 Task: Add the 'urgent' tag to a ticket related to a critical technical issue.
Action: Mouse moved to (21, 195)
Screenshot: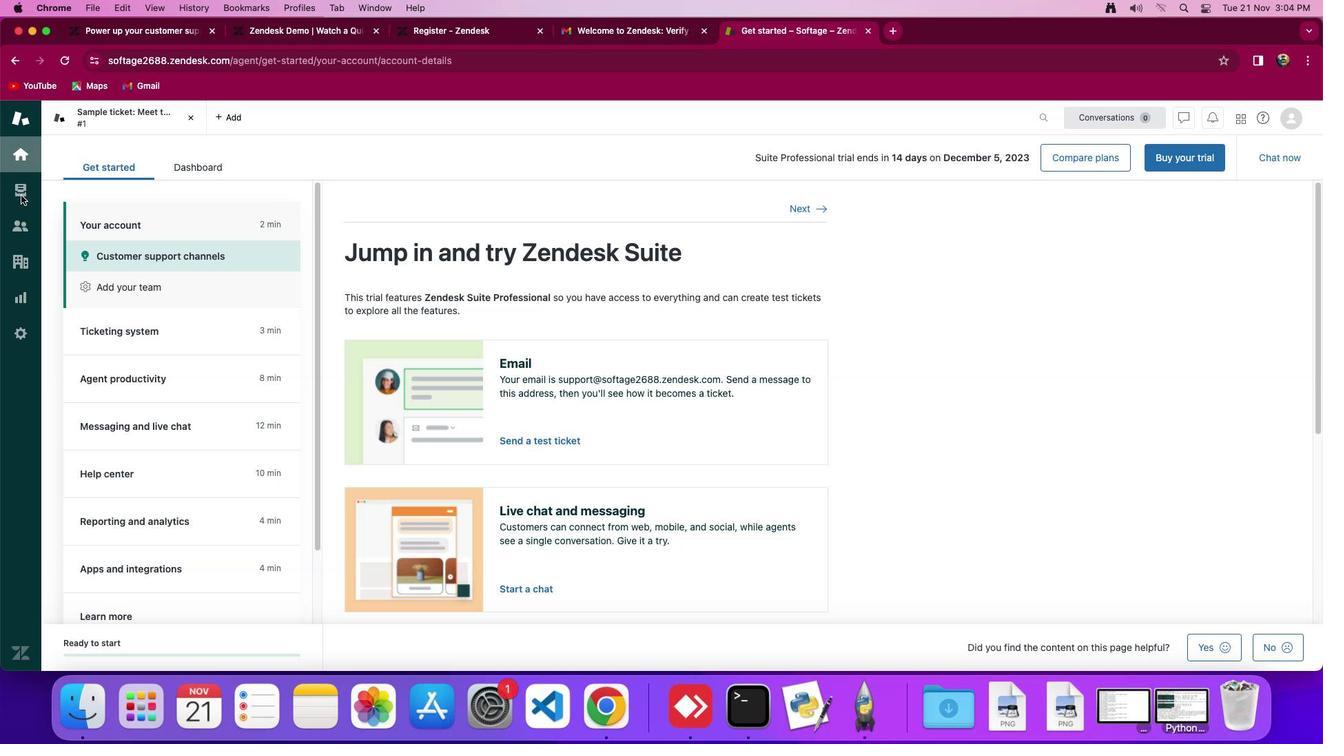 
Action: Mouse pressed left at (21, 195)
Screenshot: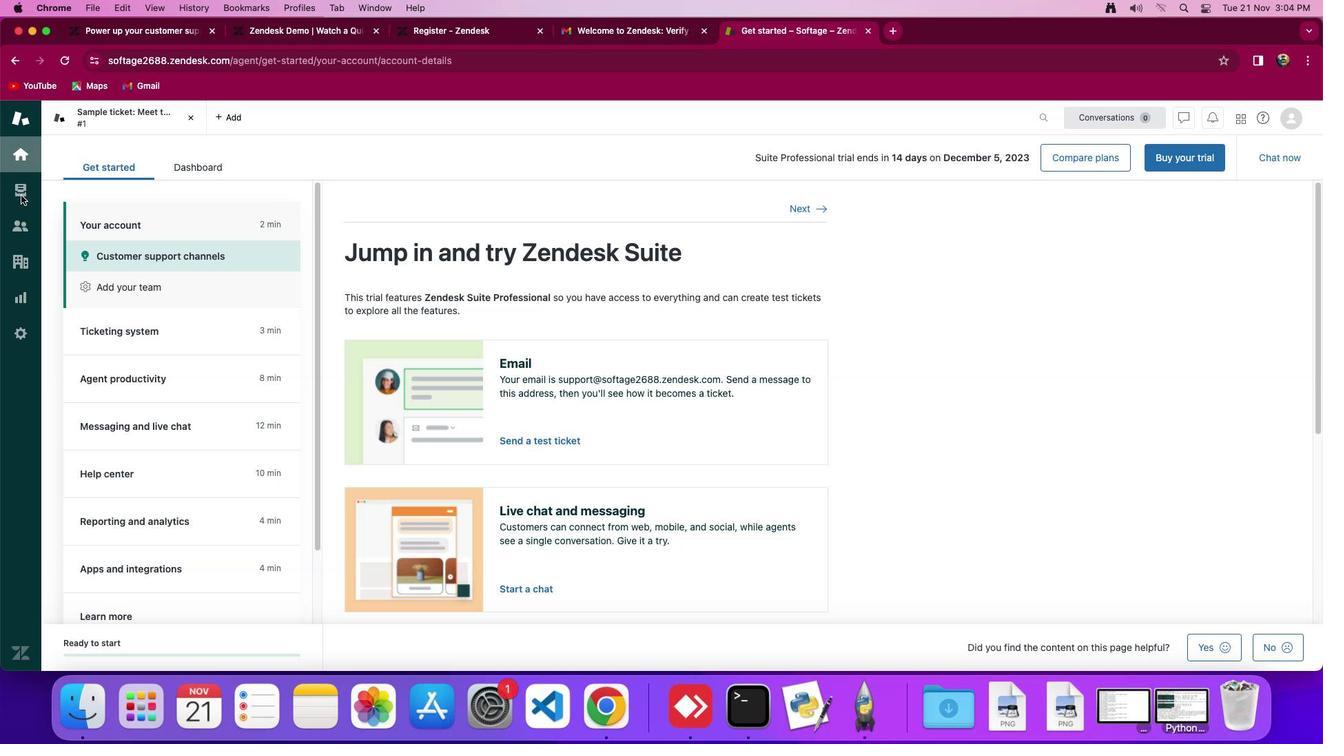 
Action: Mouse moved to (22, 190)
Screenshot: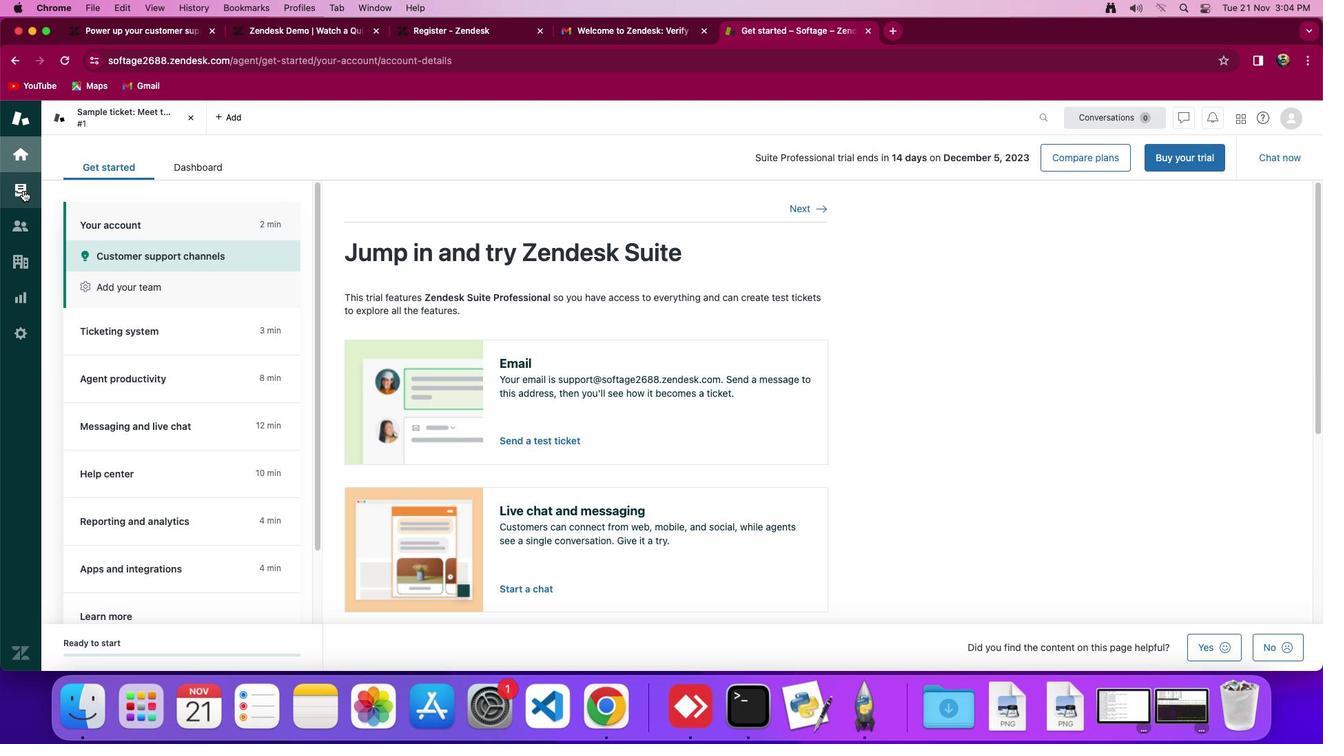 
Action: Mouse pressed left at (22, 190)
Screenshot: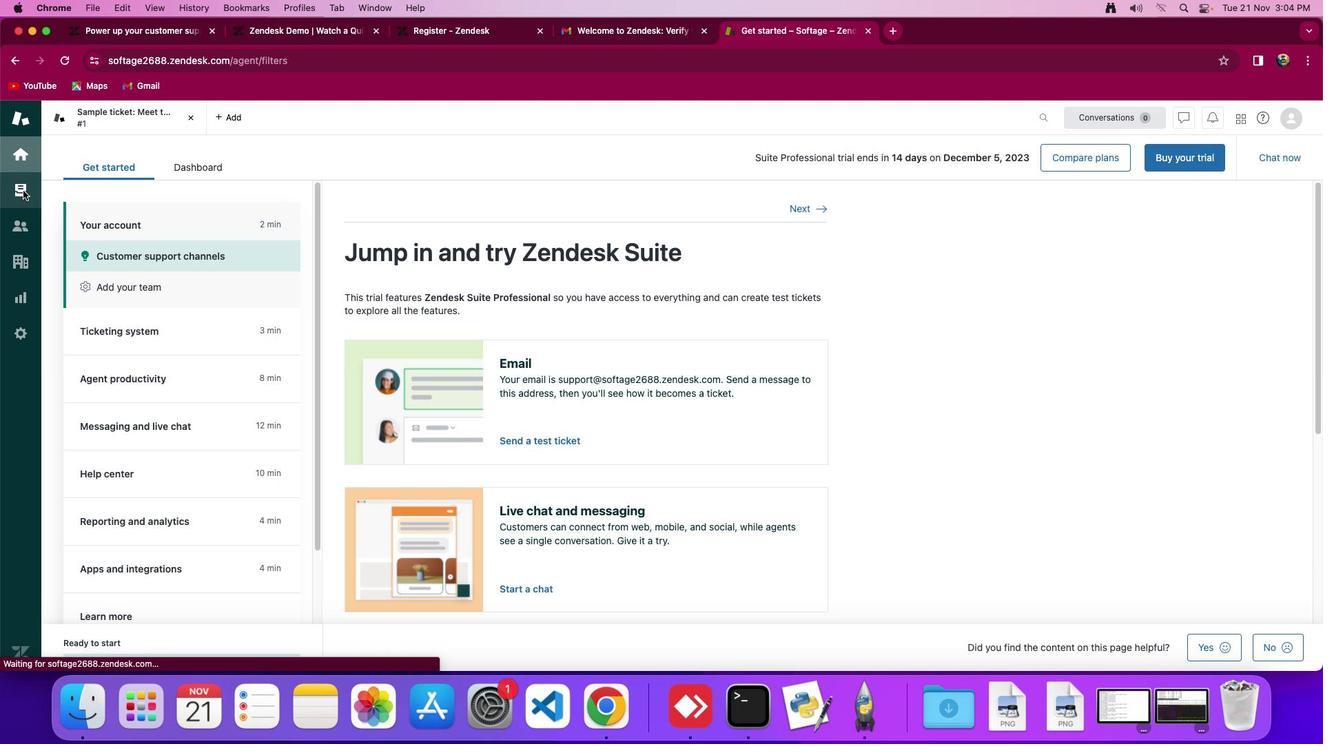 
Action: Mouse moved to (414, 319)
Screenshot: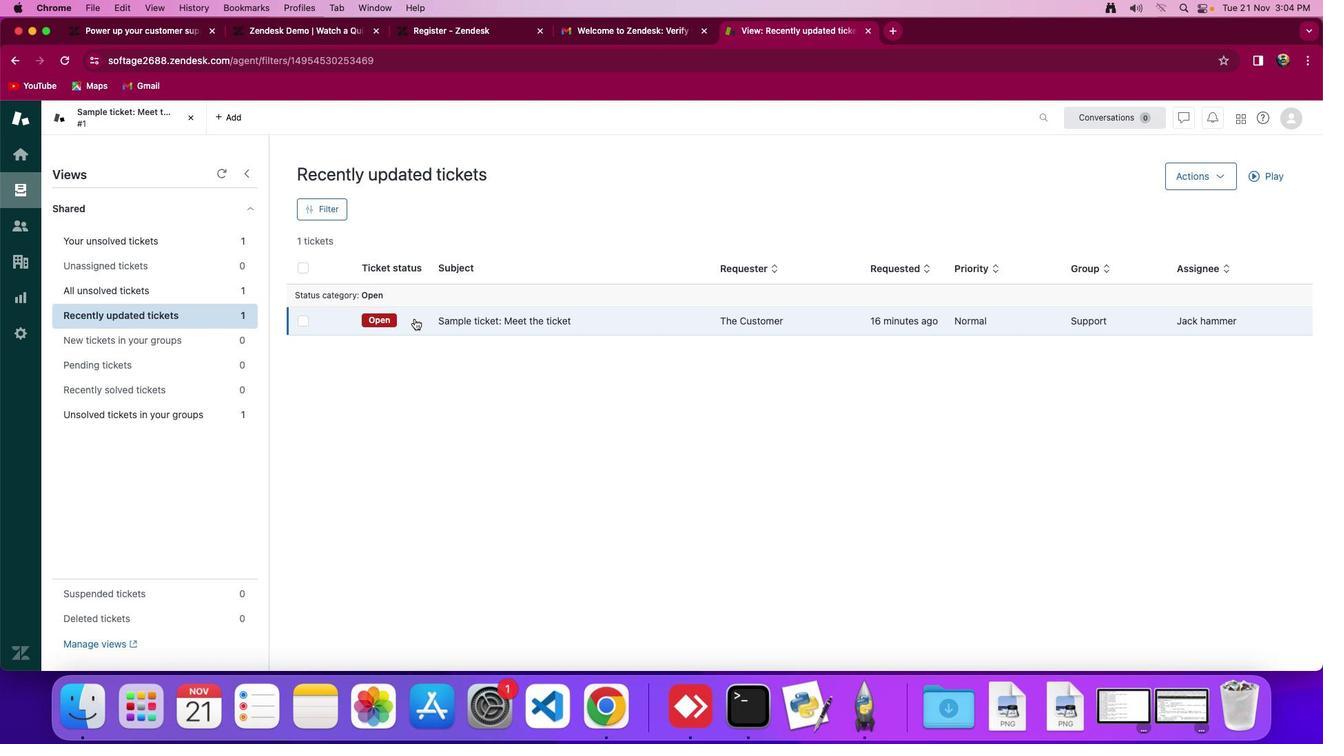 
Action: Mouse pressed left at (414, 319)
Screenshot: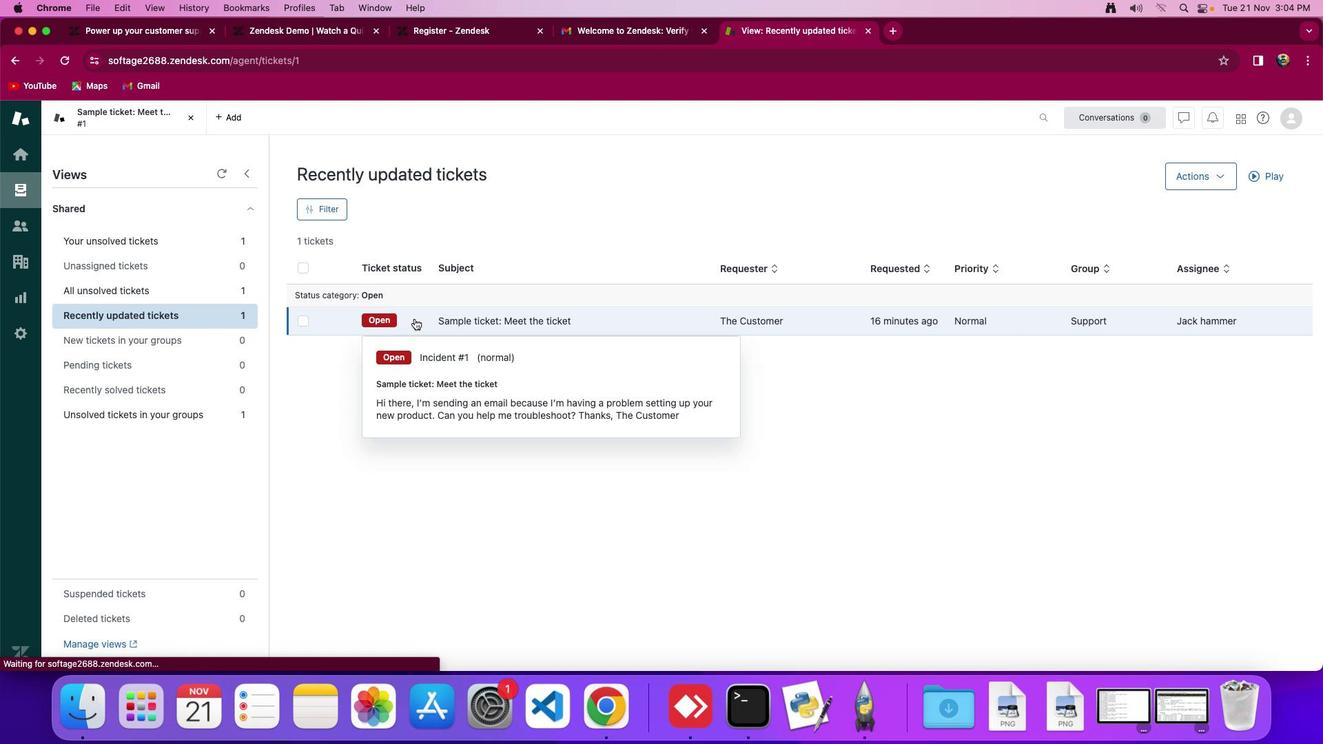 
Action: Mouse moved to (406, 352)
Screenshot: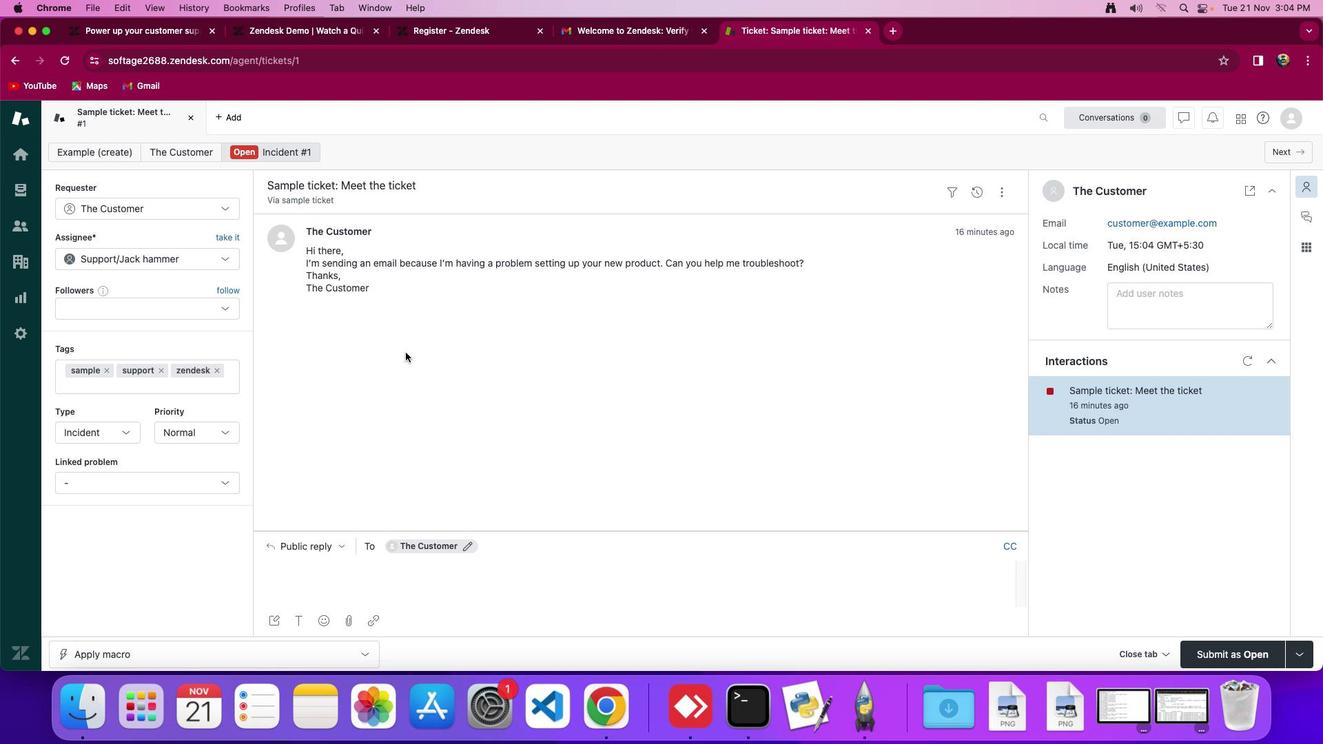 
Action: Mouse pressed left at (406, 352)
Screenshot: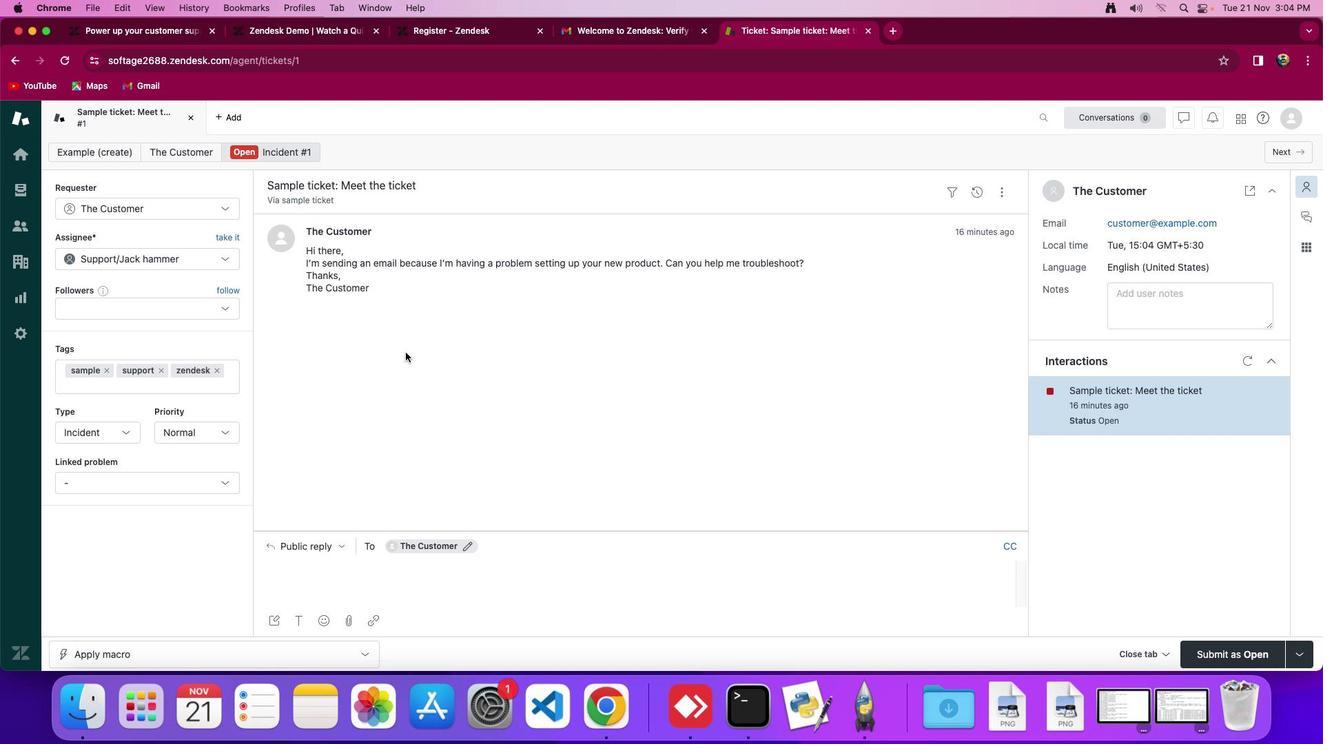 
Action: Mouse moved to (104, 371)
Screenshot: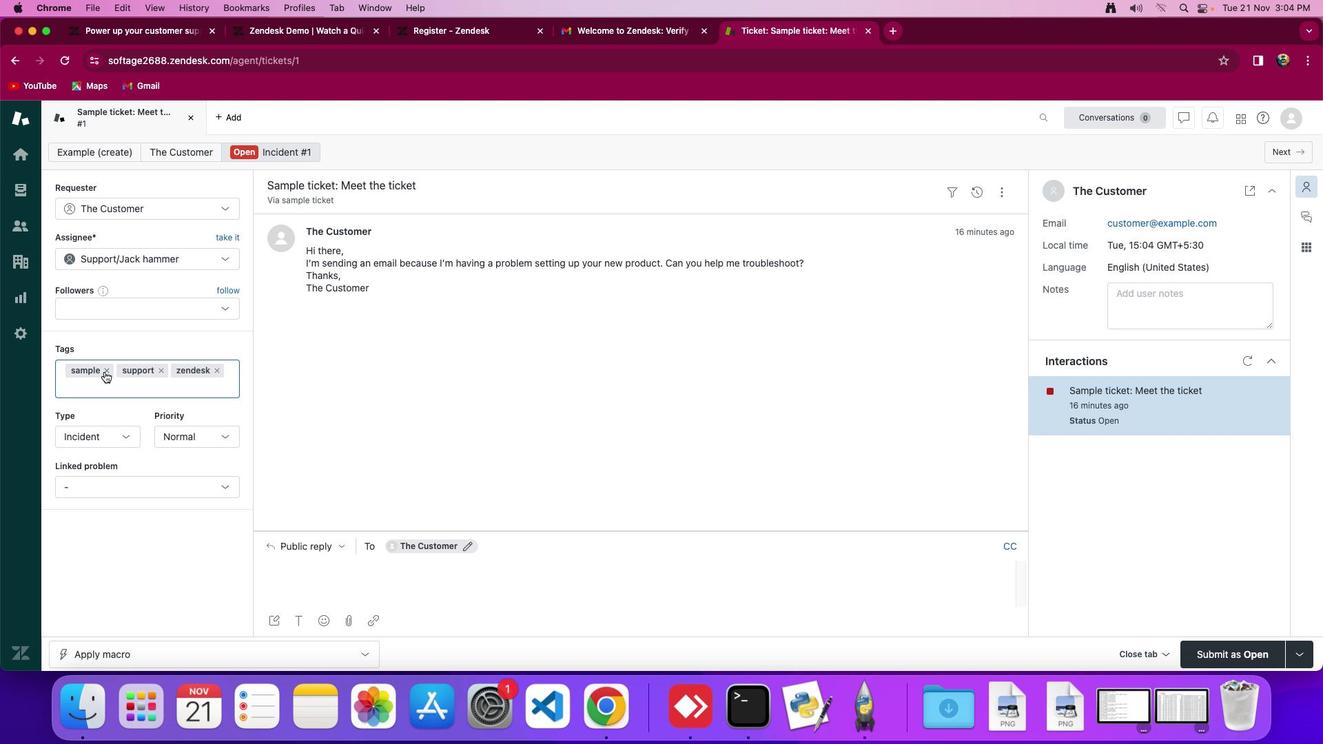 
Action: Mouse pressed left at (104, 371)
Screenshot: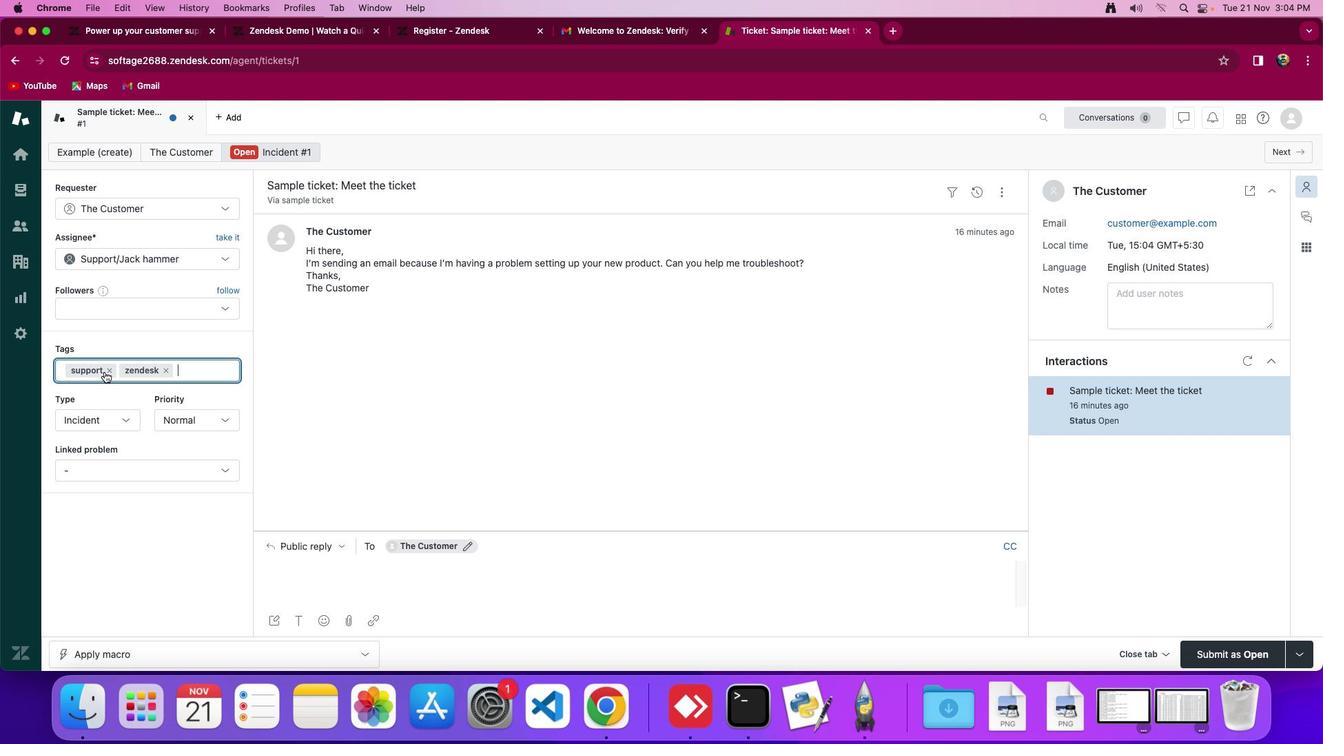 
Action: Mouse pressed left at (104, 371)
Screenshot: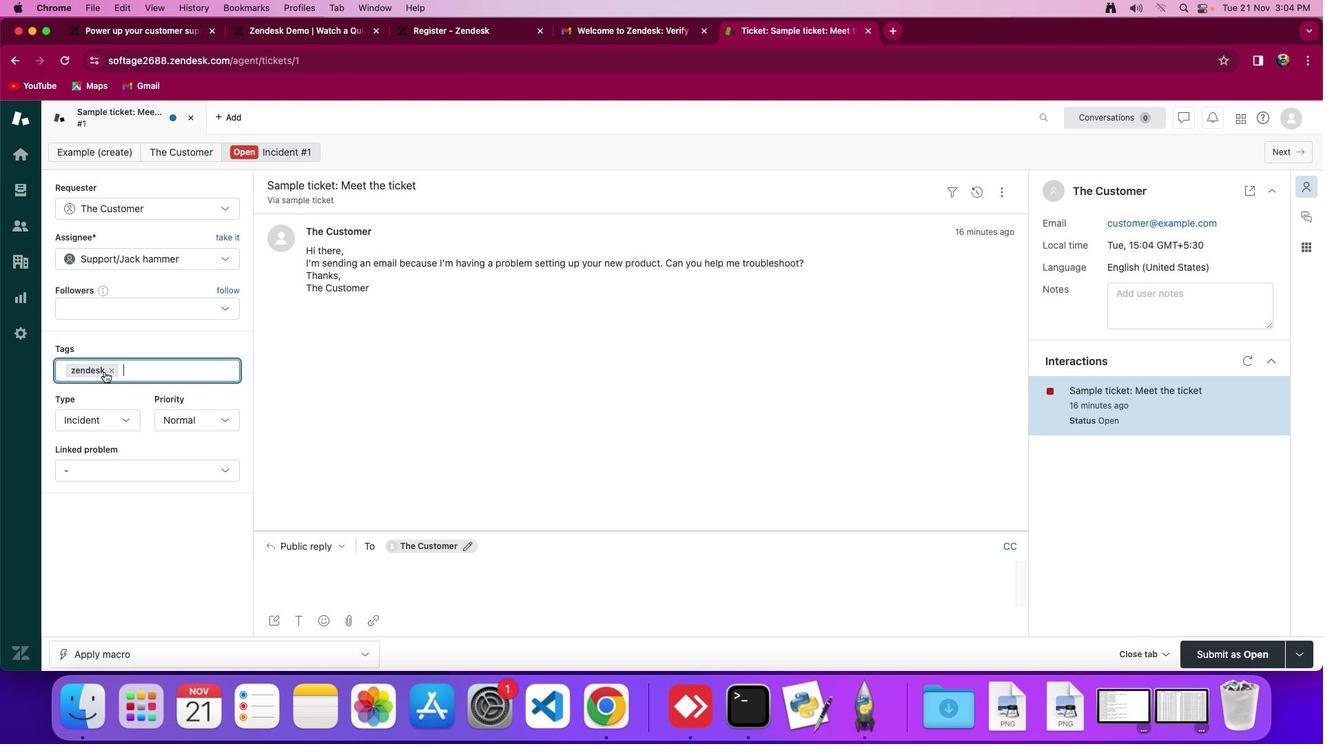 
Action: Mouse pressed left at (104, 371)
Screenshot: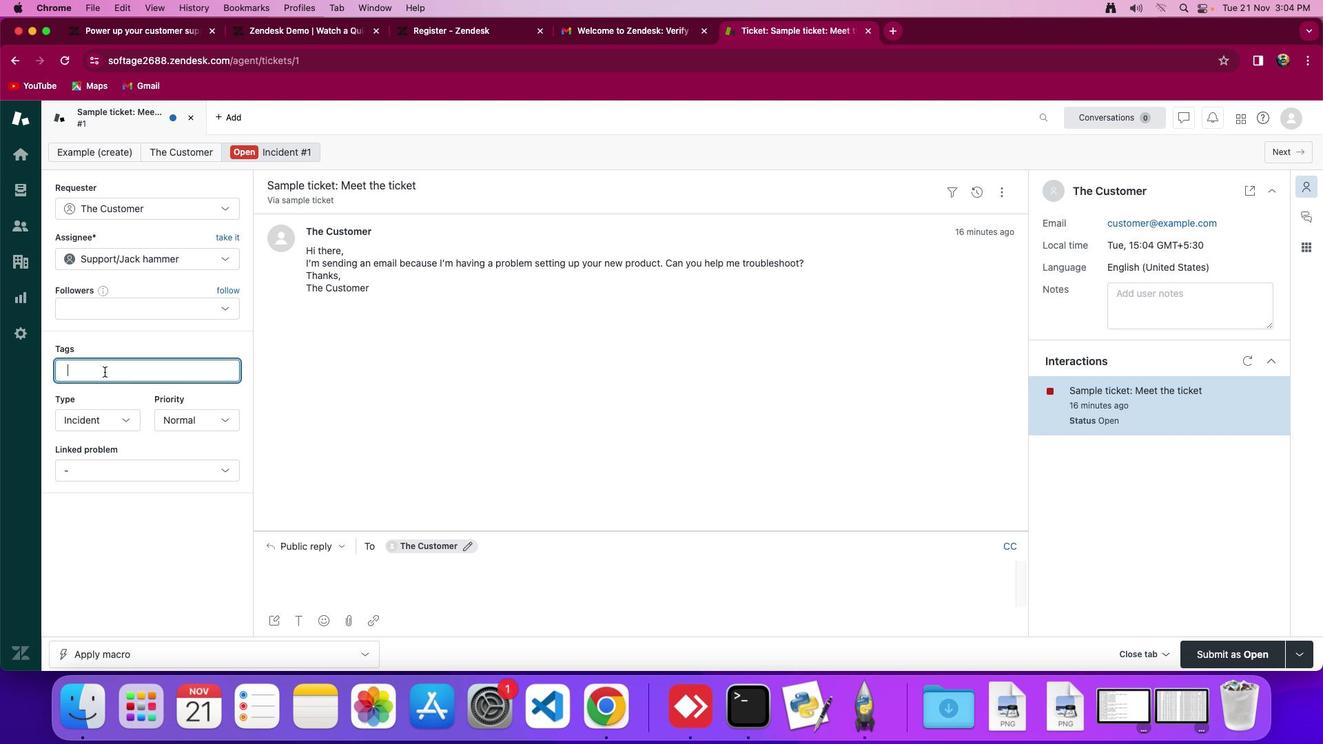 
Action: Mouse moved to (133, 371)
Screenshot: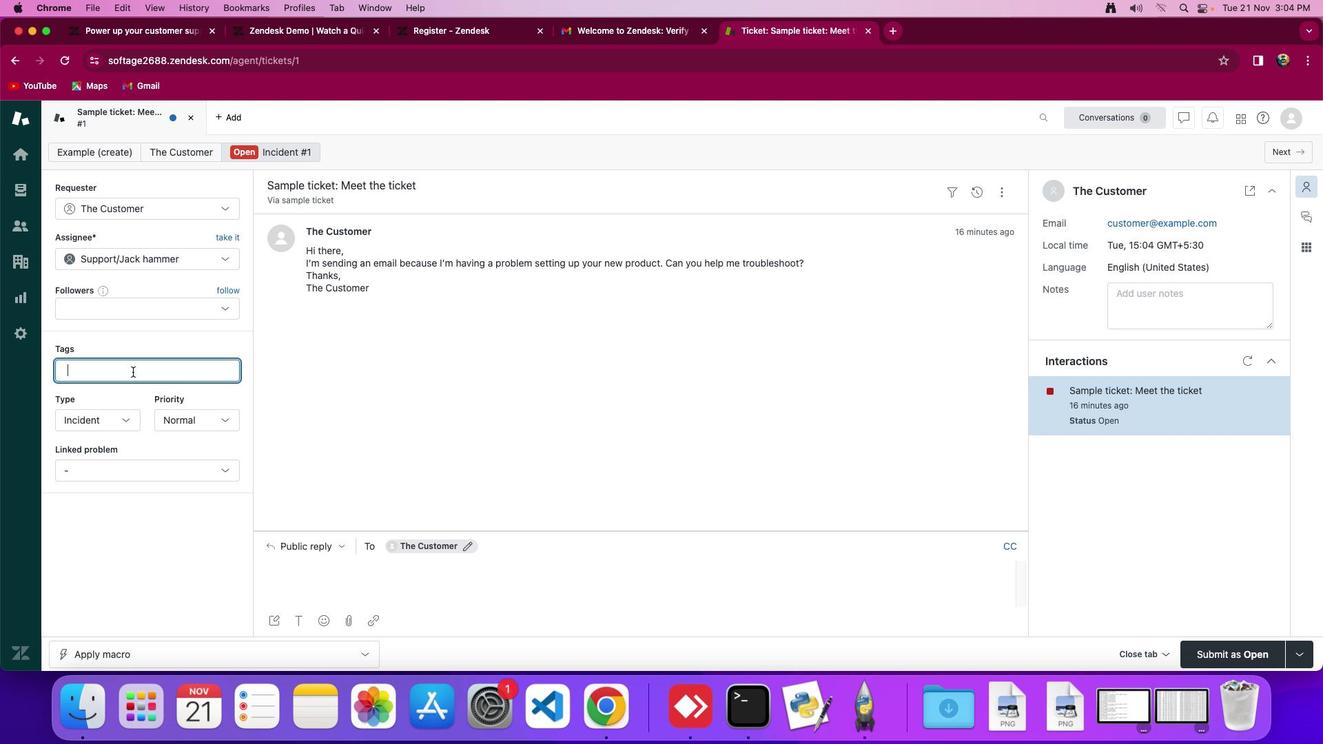 
Action: Mouse pressed left at (133, 371)
Screenshot: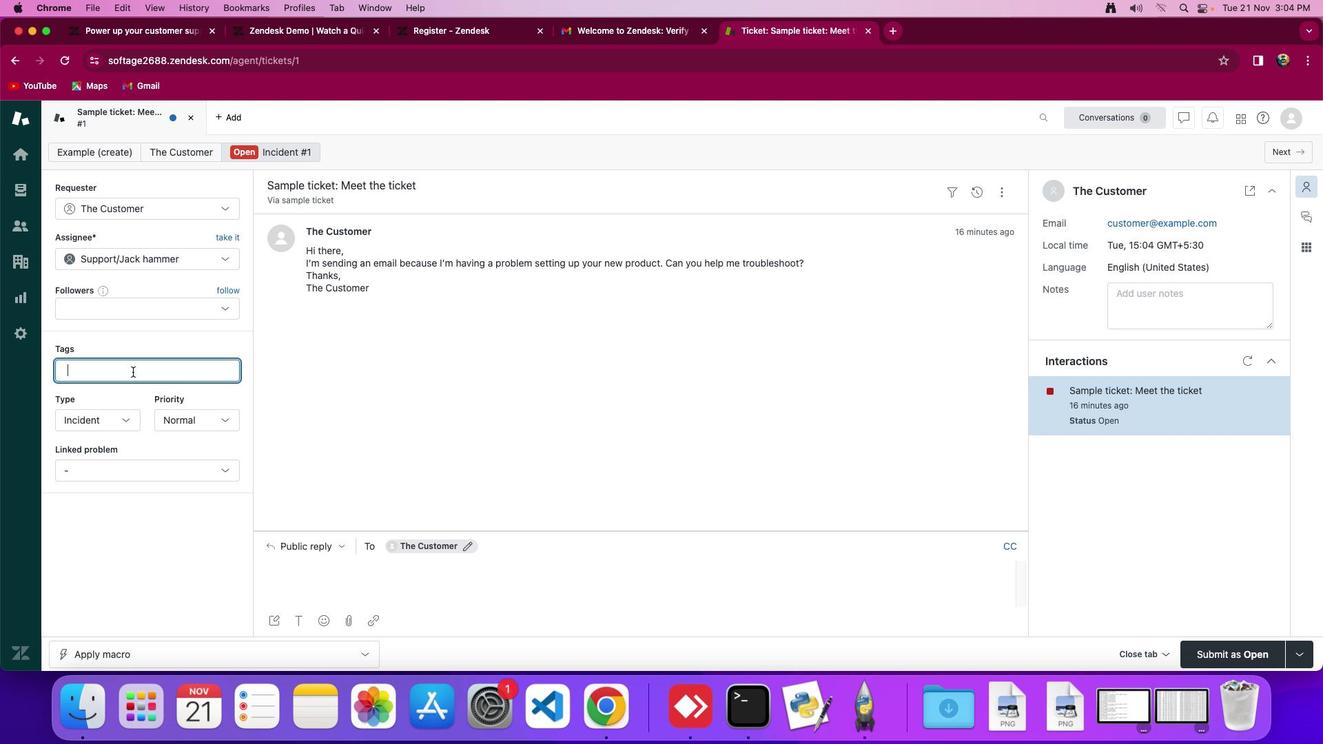 
Action: Key pressed Key.shift'U''r''g''e''n''t'
Screenshot: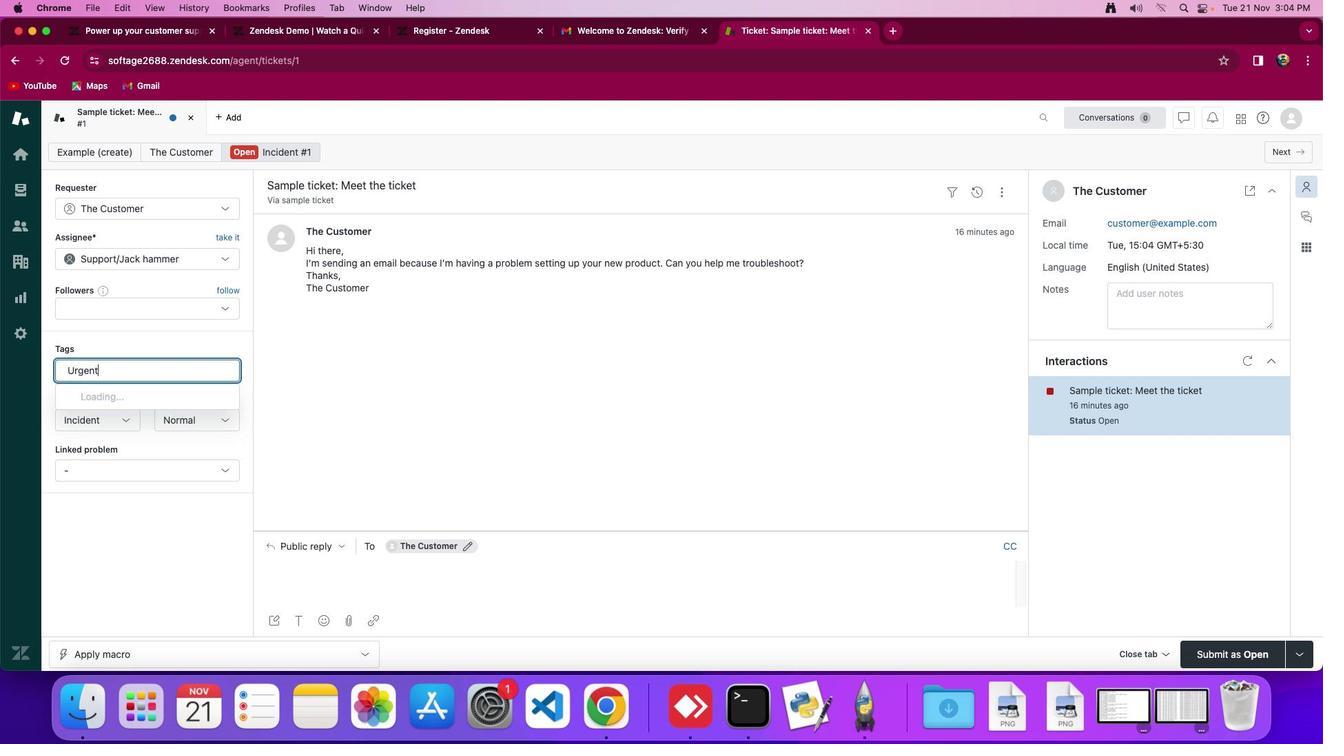 
Action: Mouse moved to (416, 373)
Screenshot: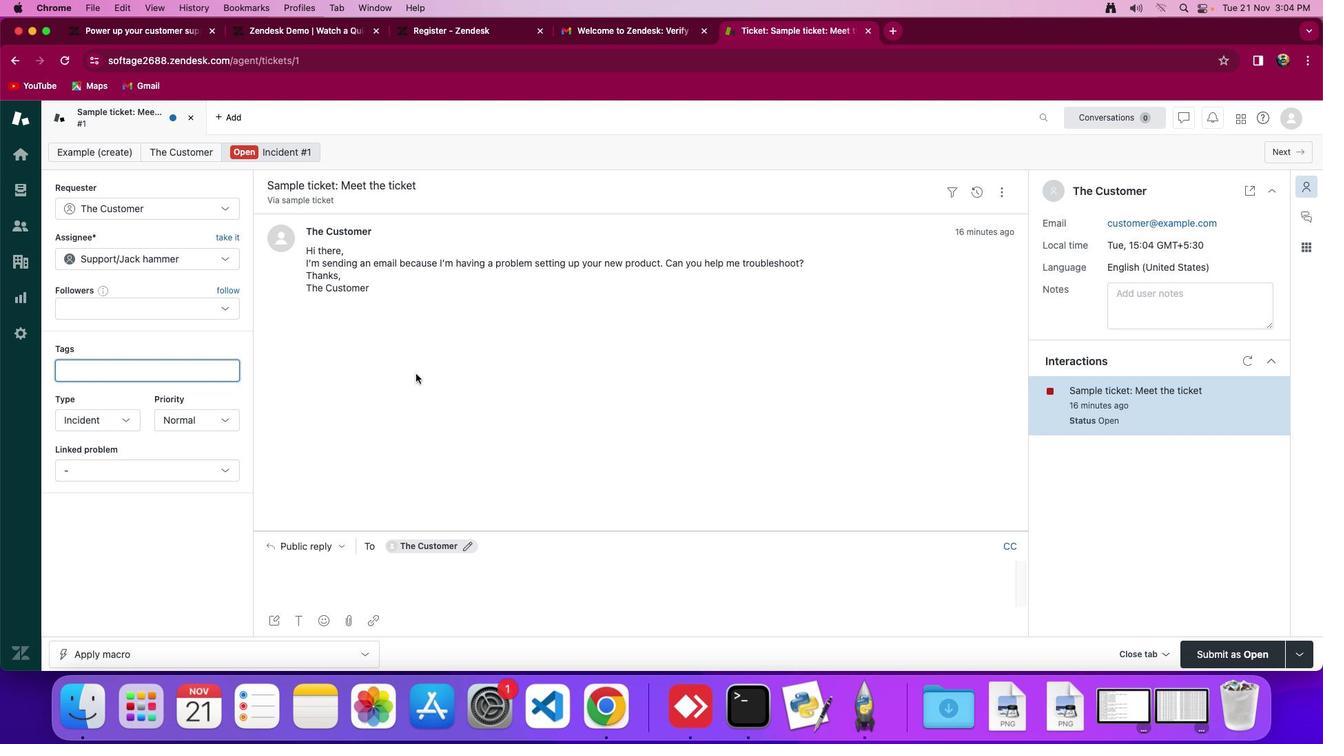 
Action: Mouse pressed left at (416, 373)
Screenshot: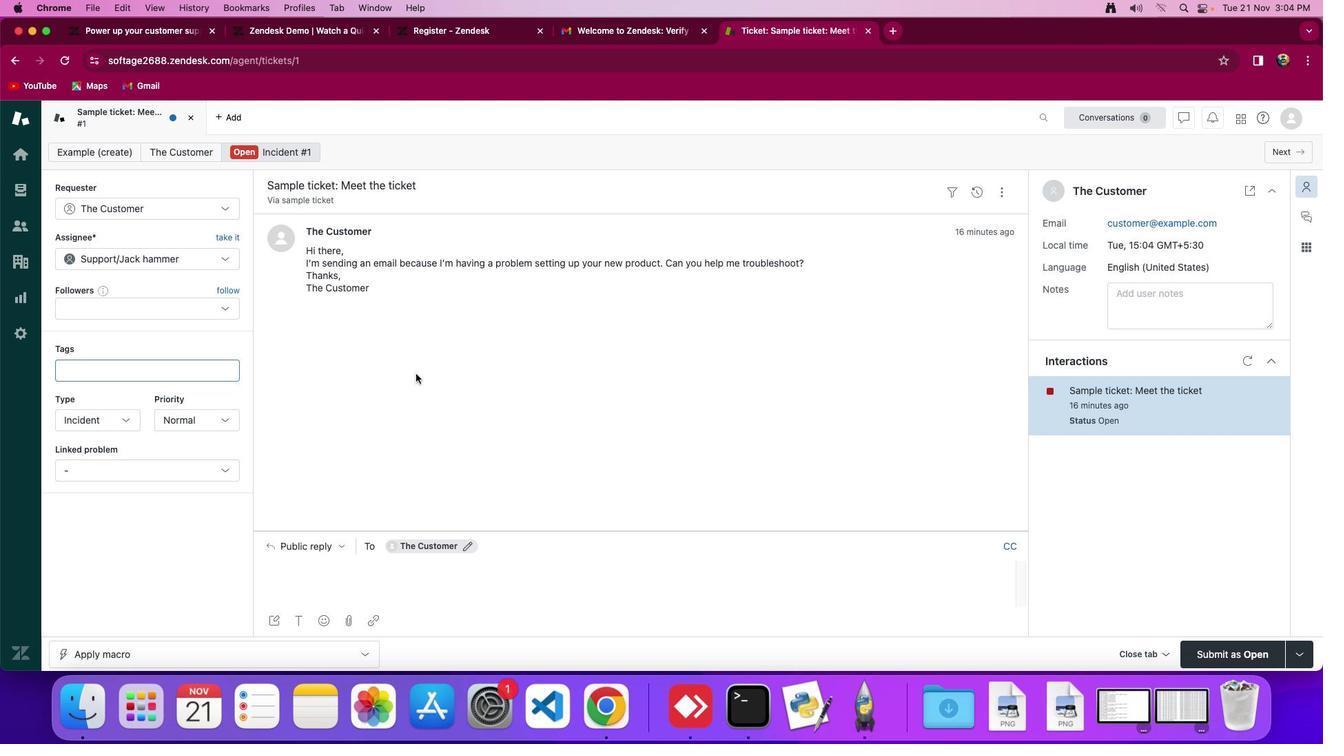 
Action: Mouse moved to (179, 375)
Screenshot: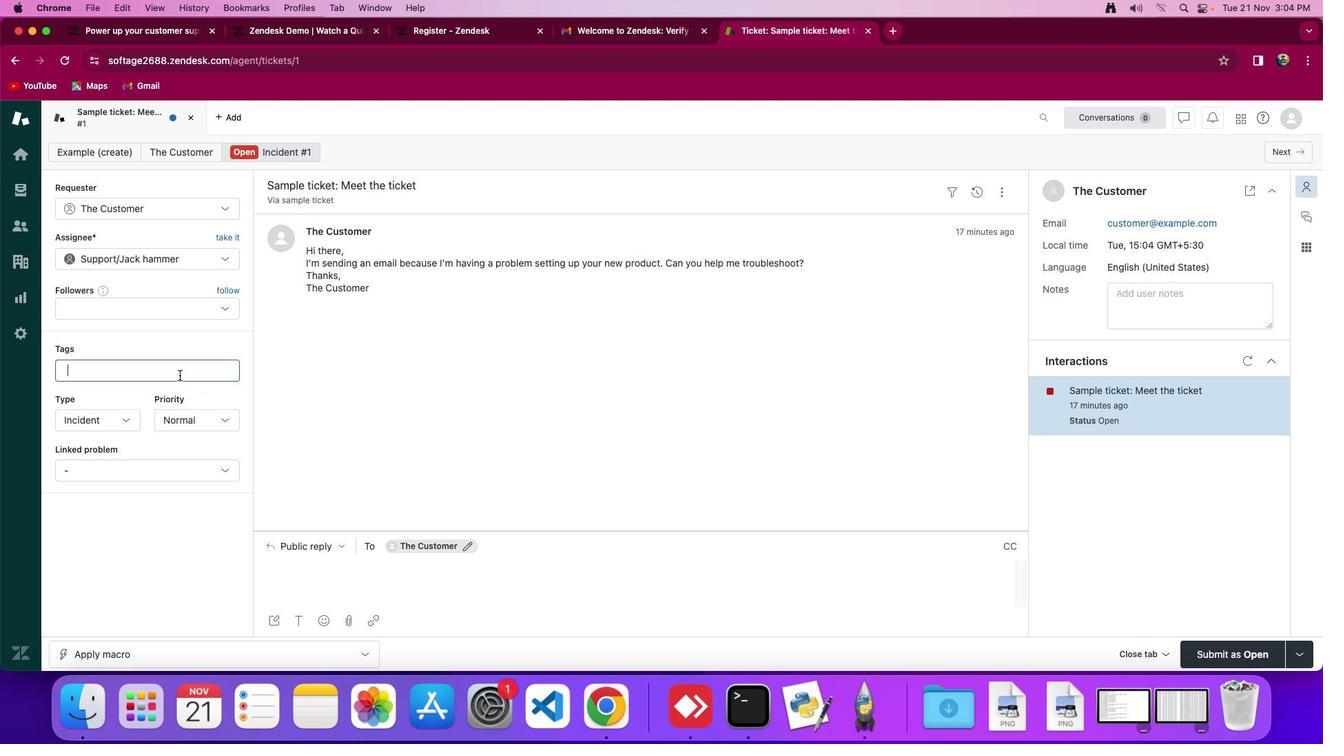 
Action: Mouse pressed left at (179, 375)
Screenshot: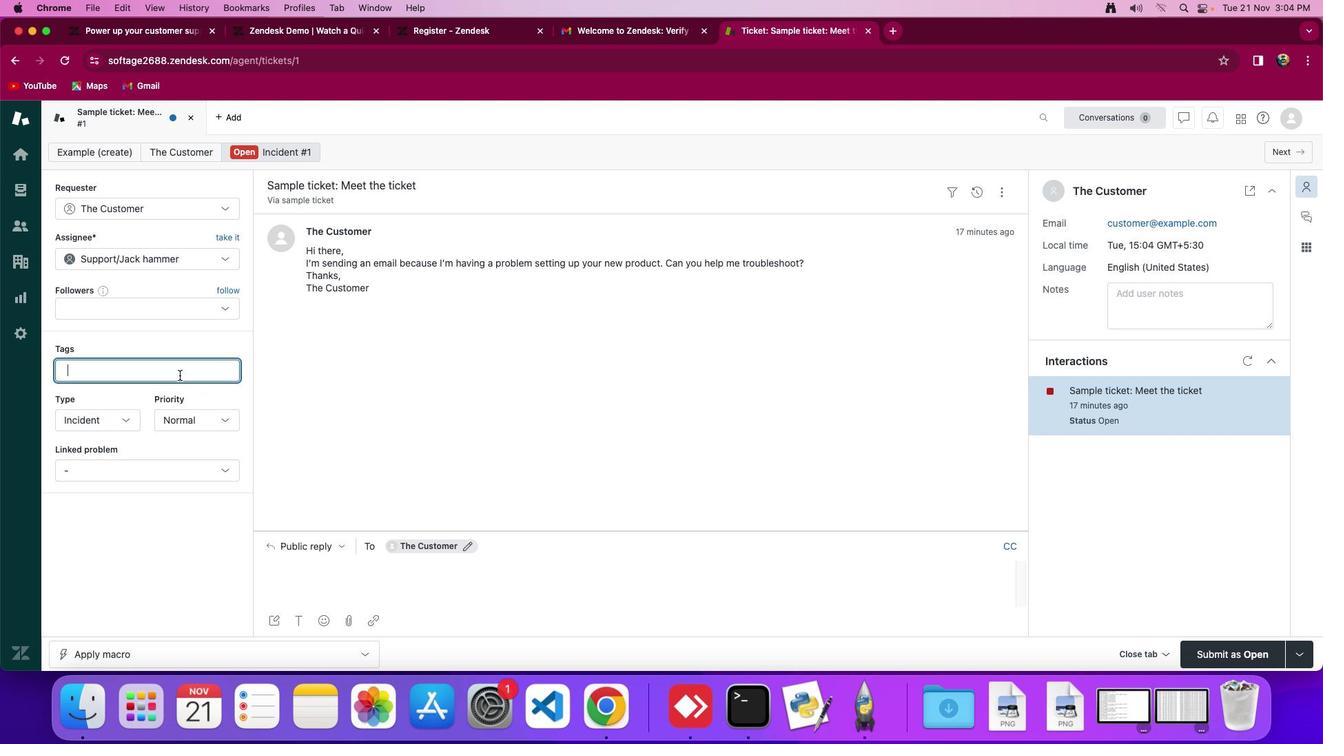 
Action: Mouse moved to (208, 375)
Screenshot: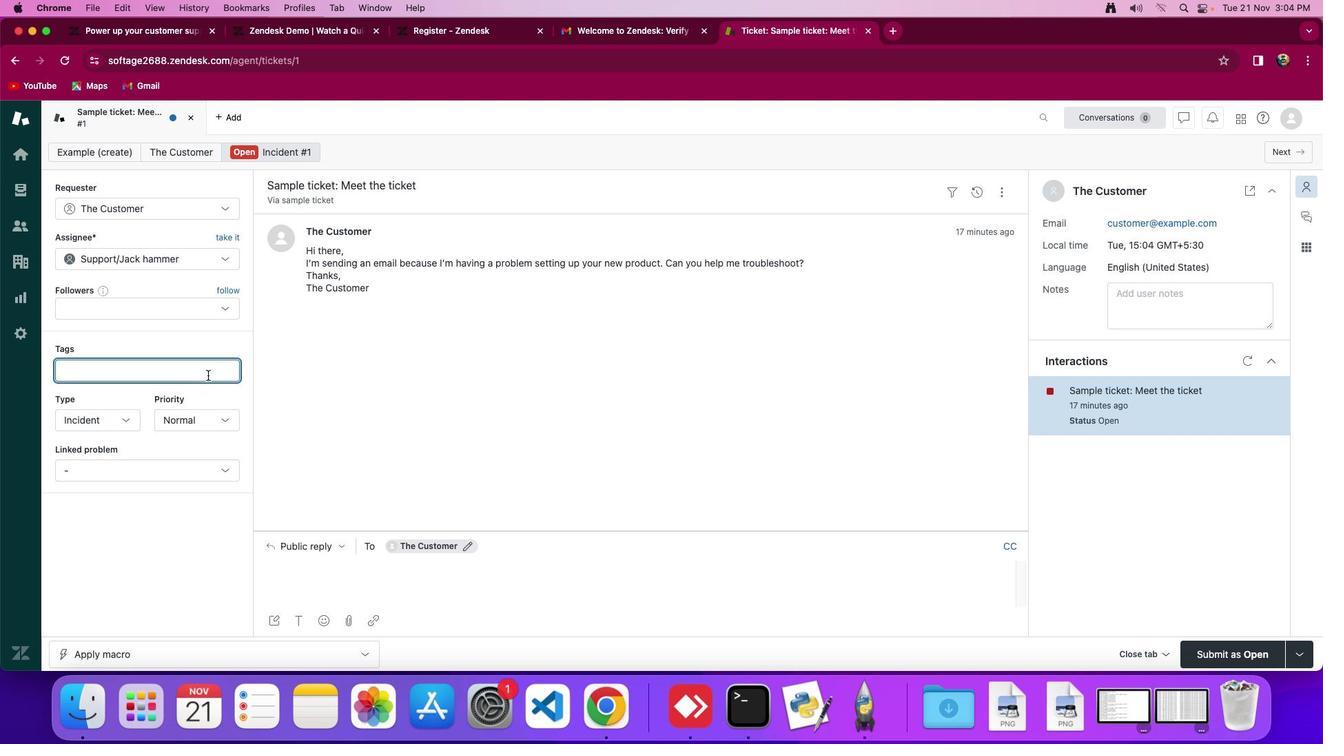 
Action: Key pressed 'u''r''g''e''n''t'Key.enter
Screenshot: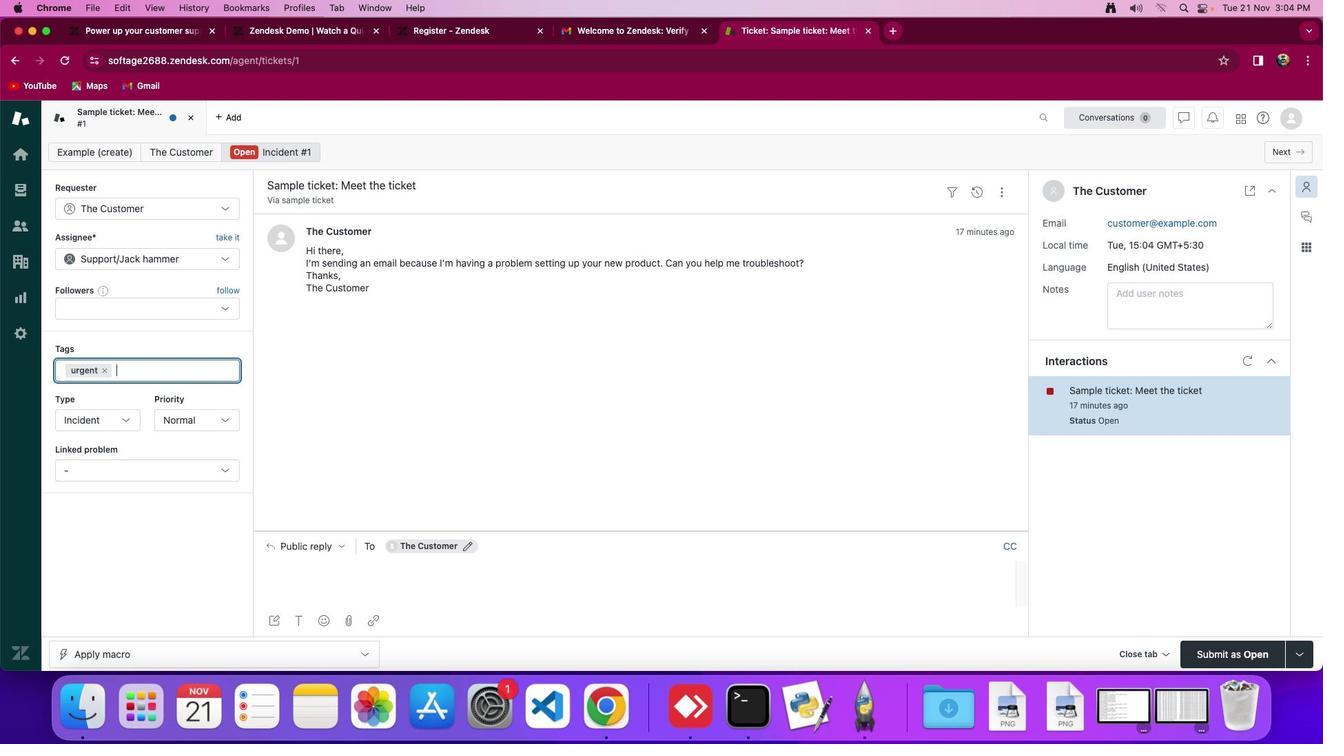 
Action: Mouse moved to (462, 362)
Screenshot: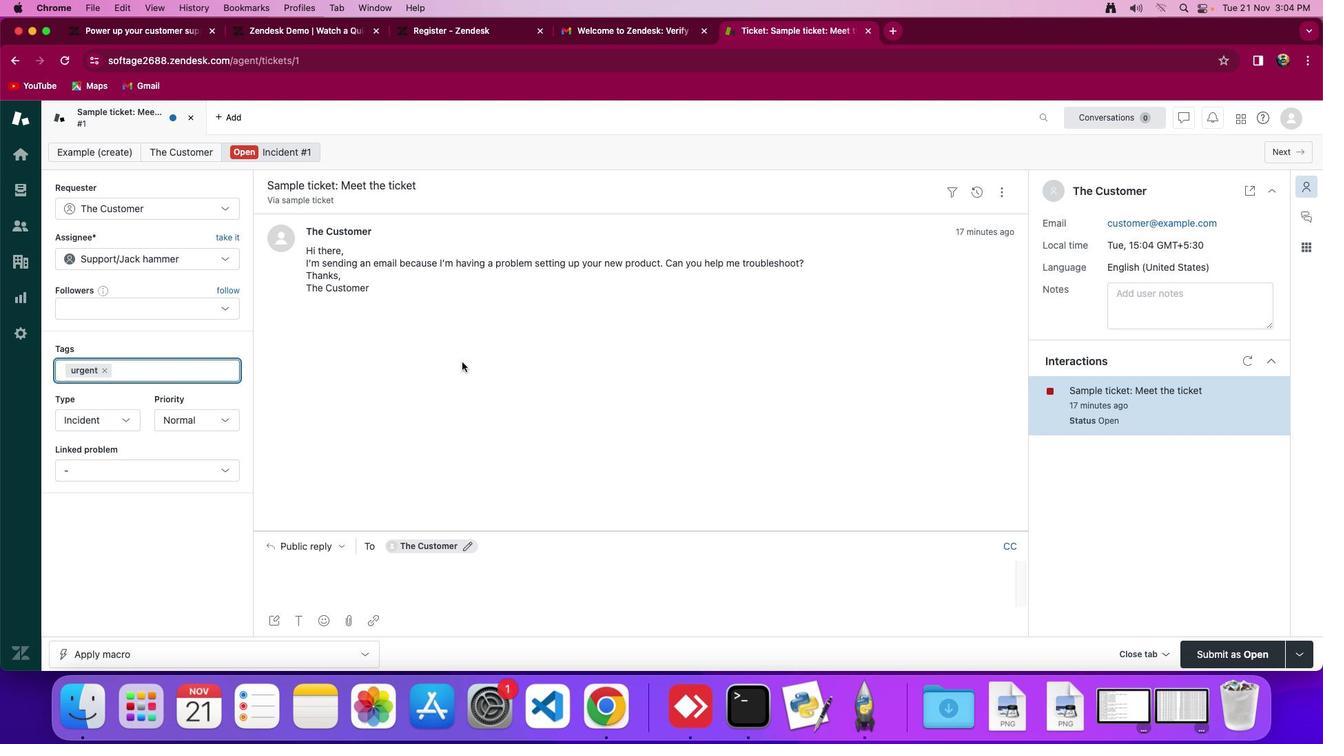 
Action: Mouse pressed left at (462, 362)
Screenshot: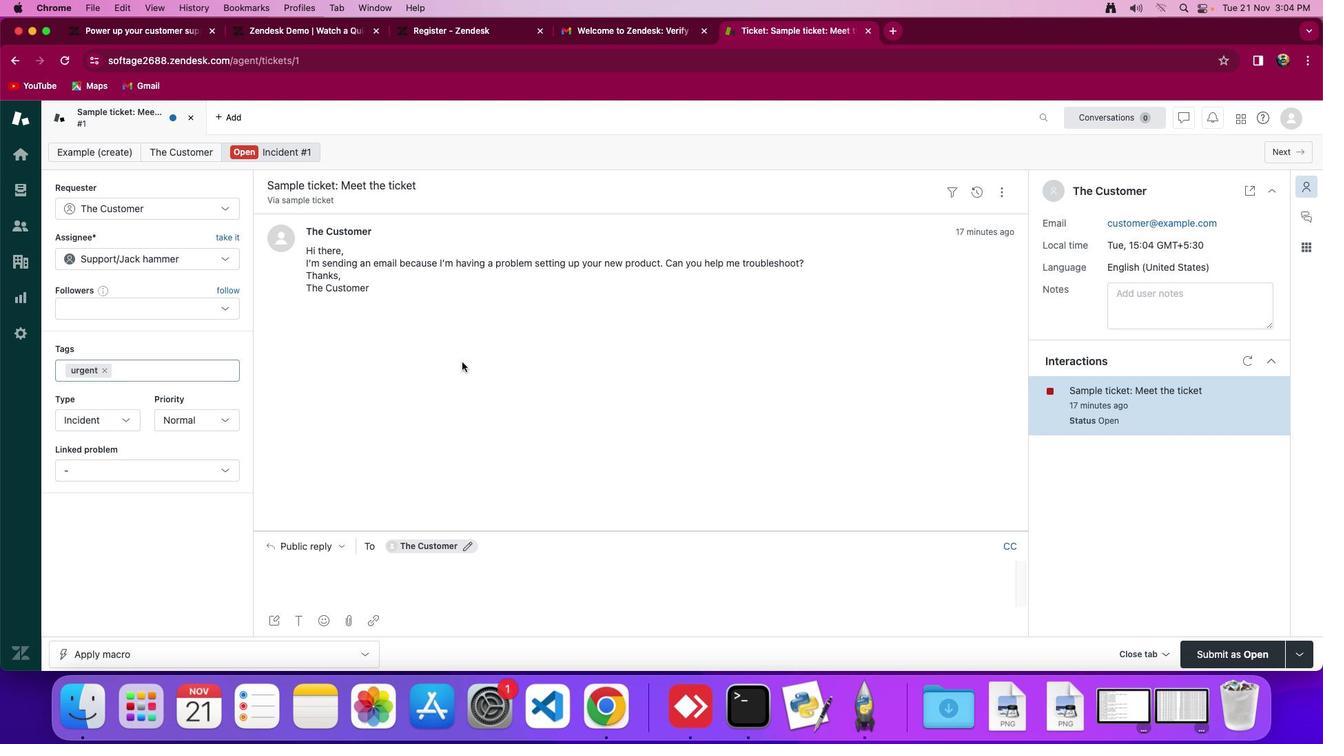 
Action: Mouse moved to (1209, 653)
Screenshot: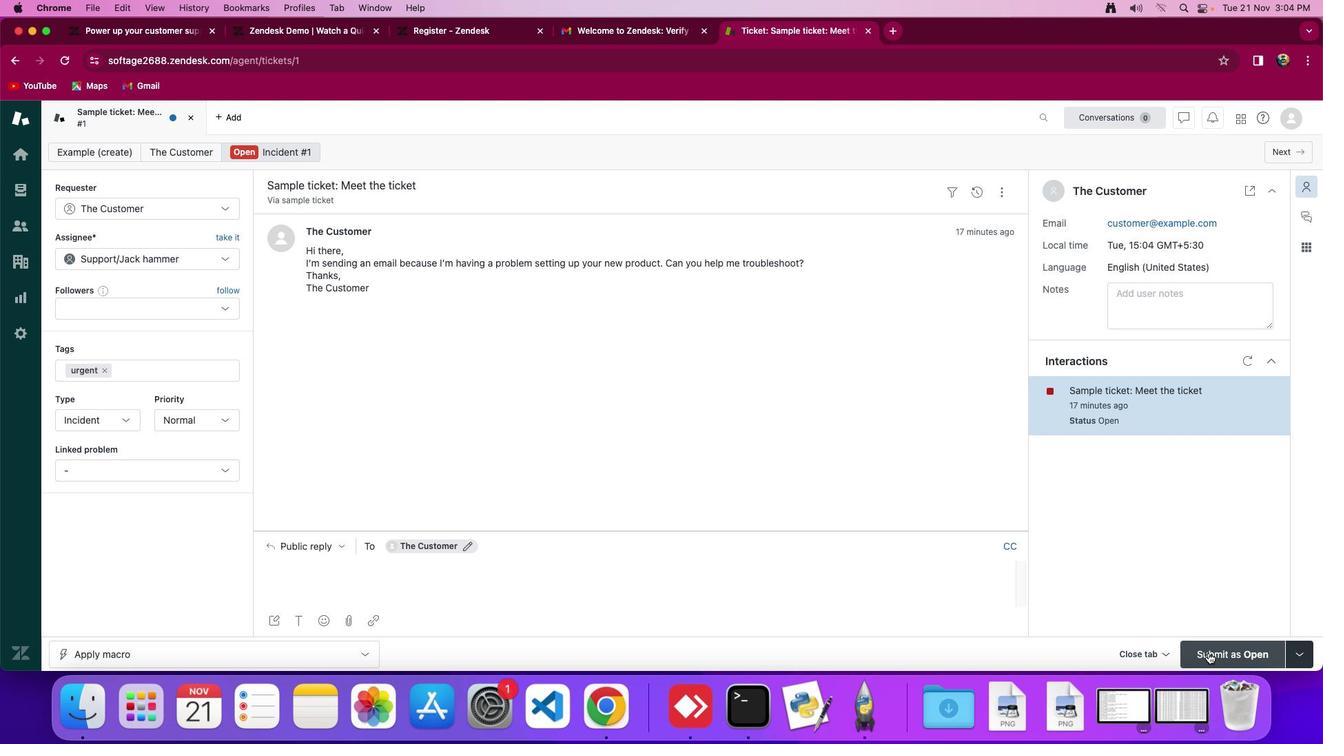 
Action: Mouse pressed left at (1209, 653)
Screenshot: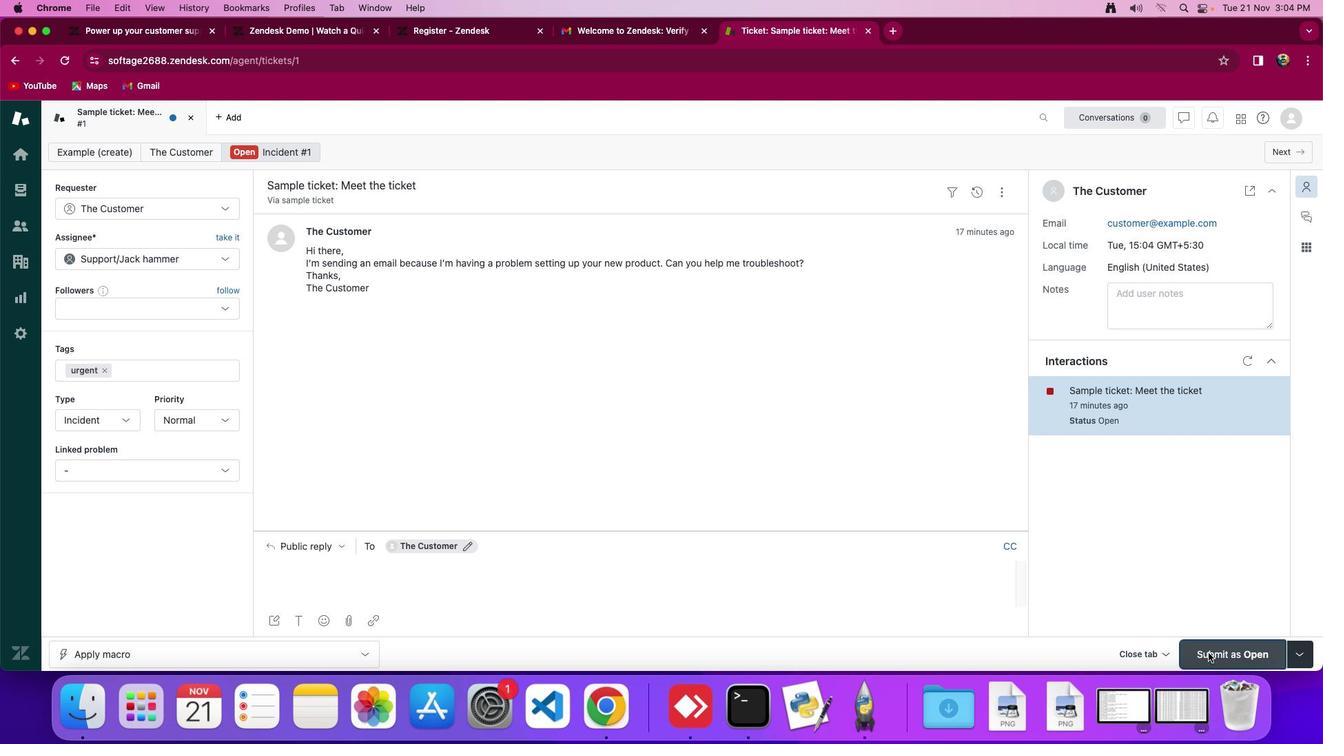 
Action: Mouse moved to (836, 469)
Screenshot: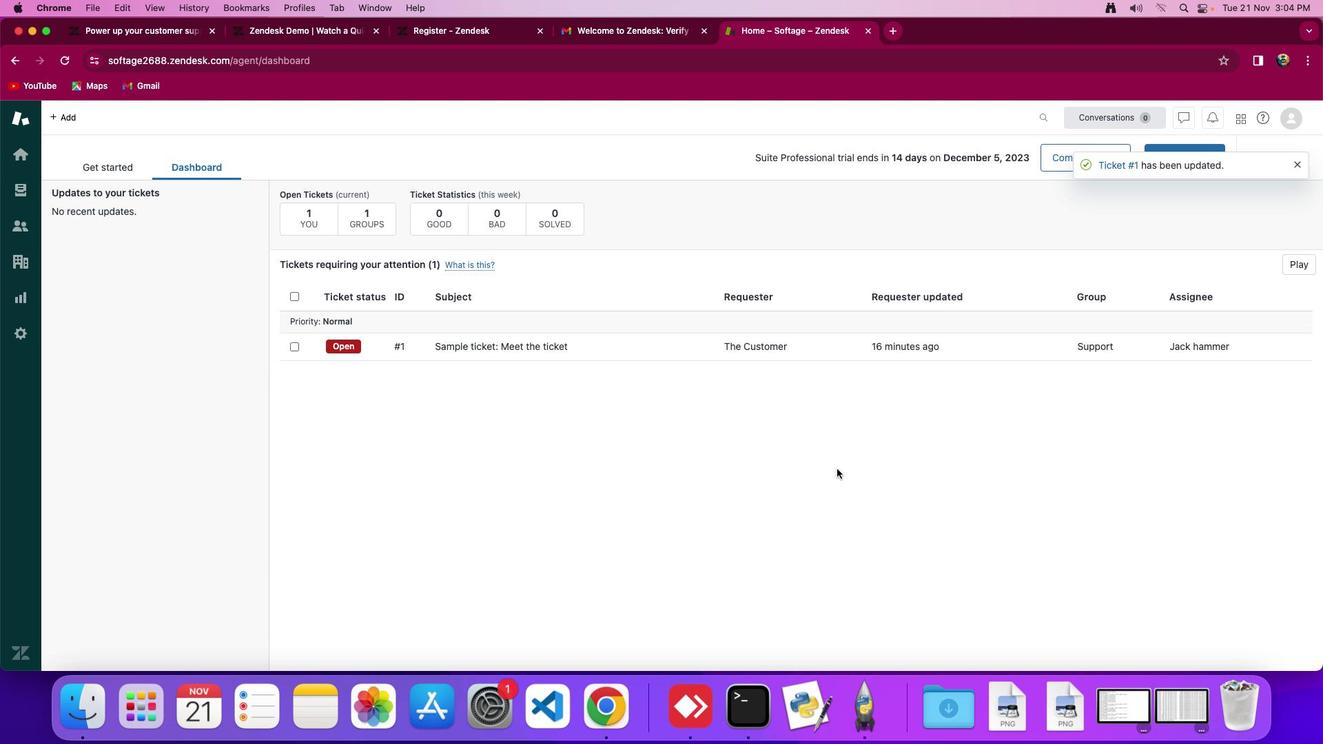 
Action: Mouse pressed left at (836, 469)
Screenshot: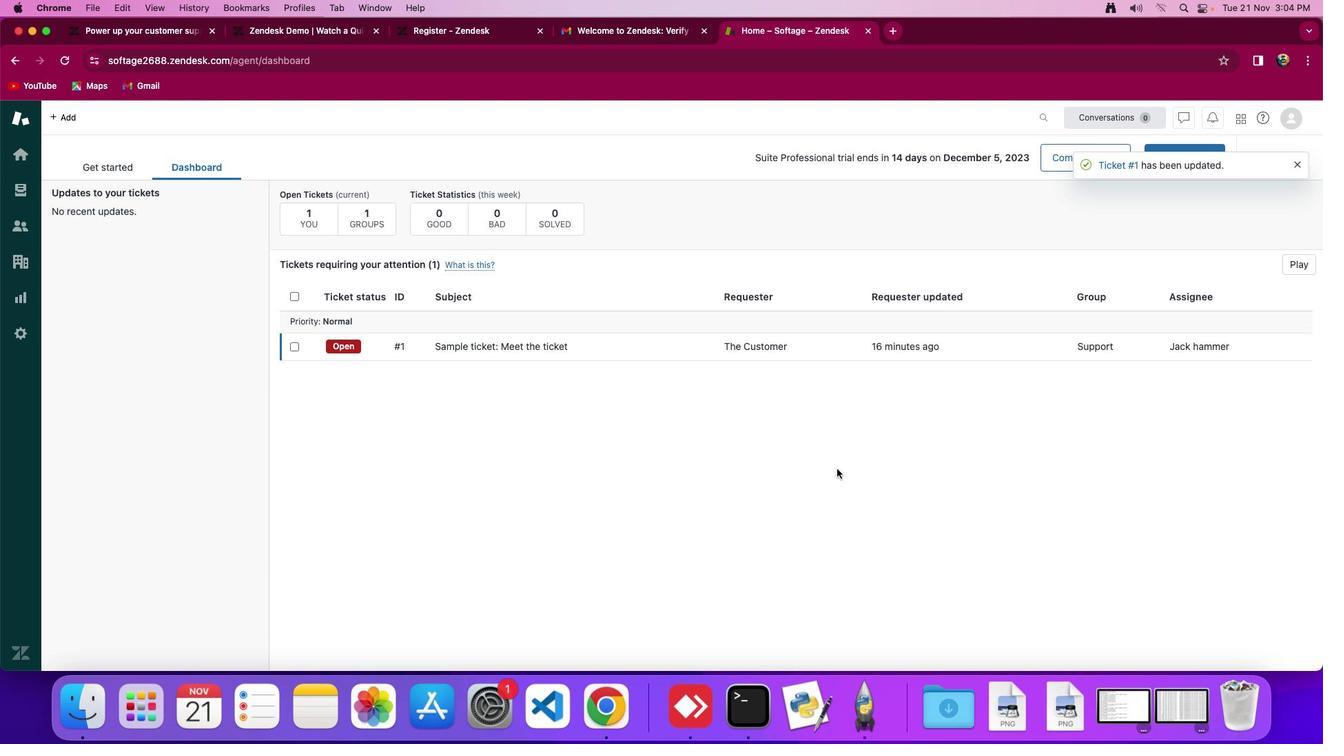 
Action: Mouse moved to (976, 456)
Screenshot: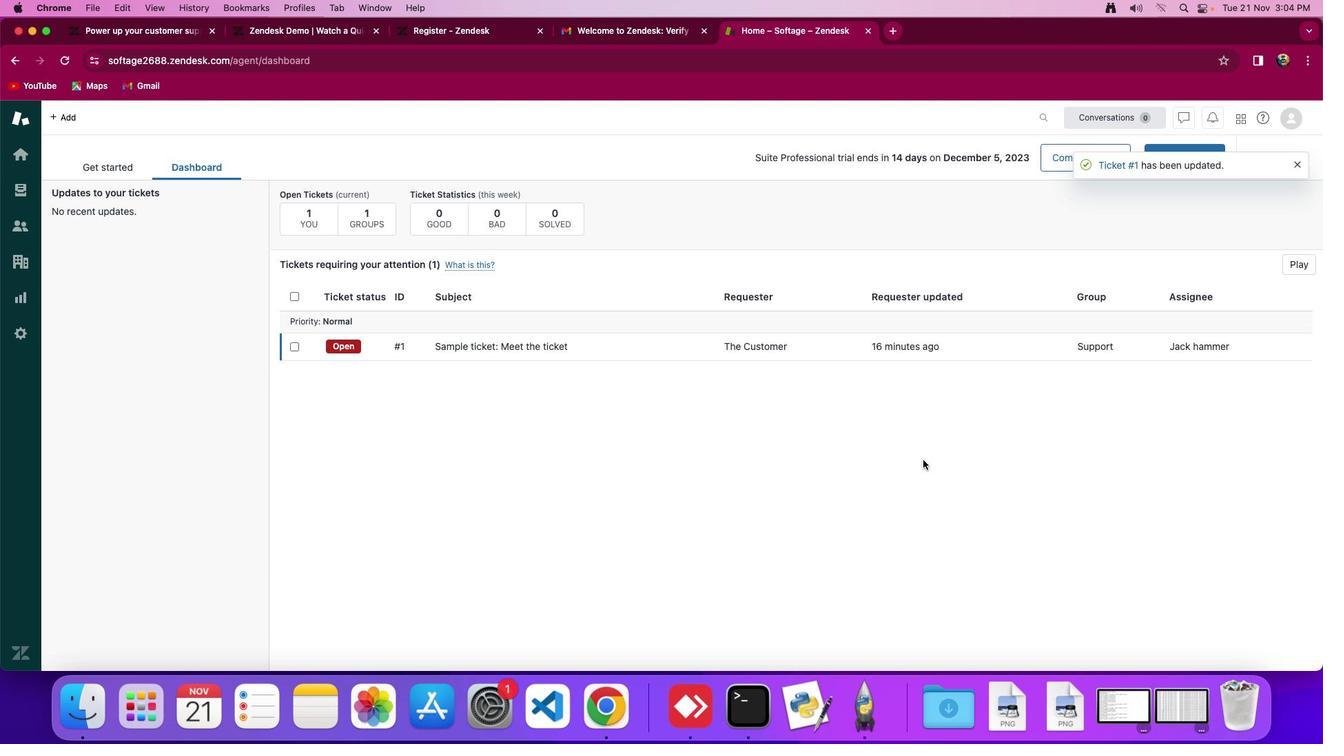 
